 Task: Set up a 30-minute session to provide training on software tools.
Action: Mouse moved to (44, 115)
Screenshot: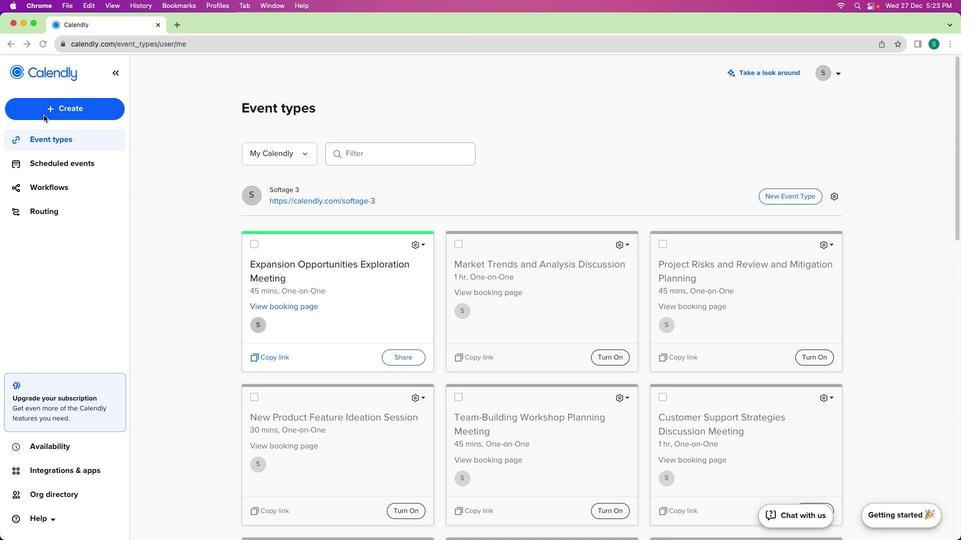
Action: Mouse pressed left at (44, 115)
Screenshot: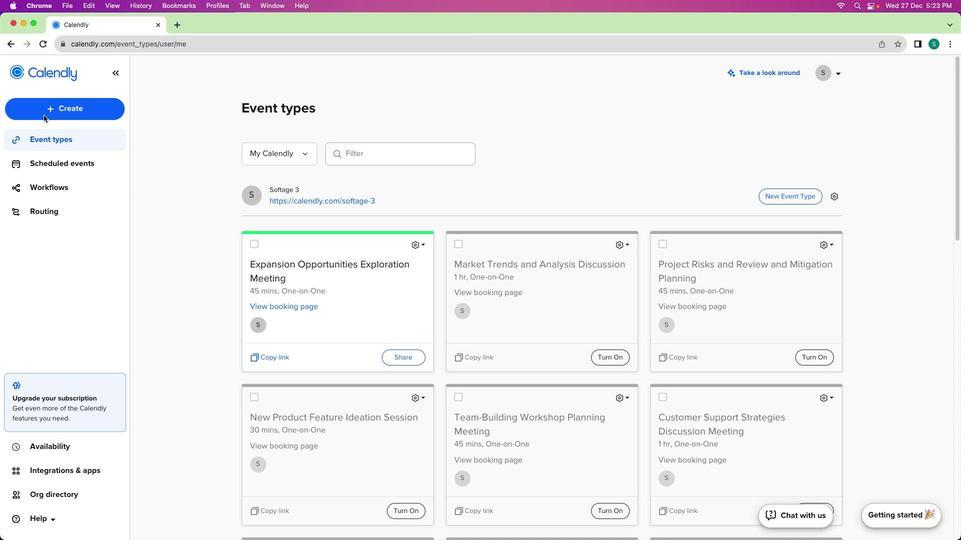 
Action: Mouse moved to (44, 113)
Screenshot: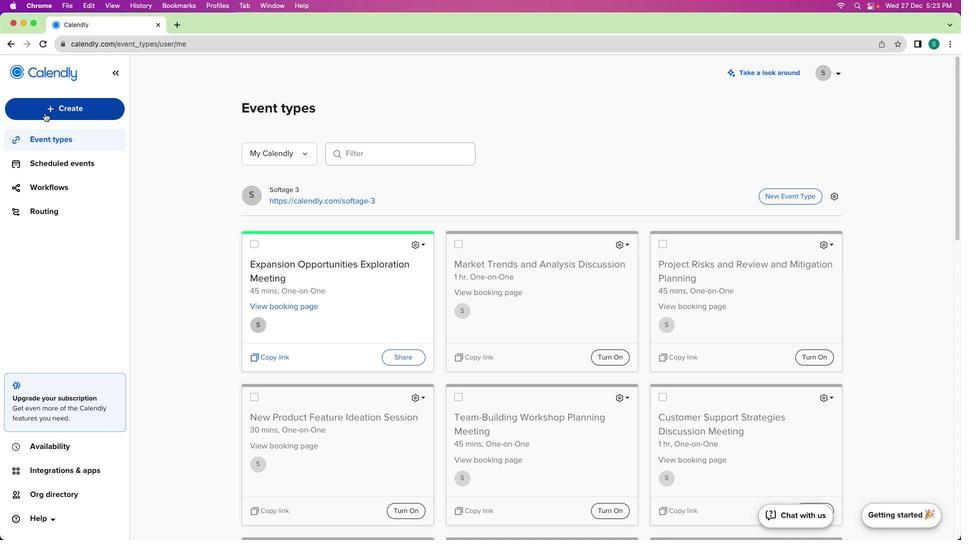 
Action: Mouse pressed left at (44, 113)
Screenshot: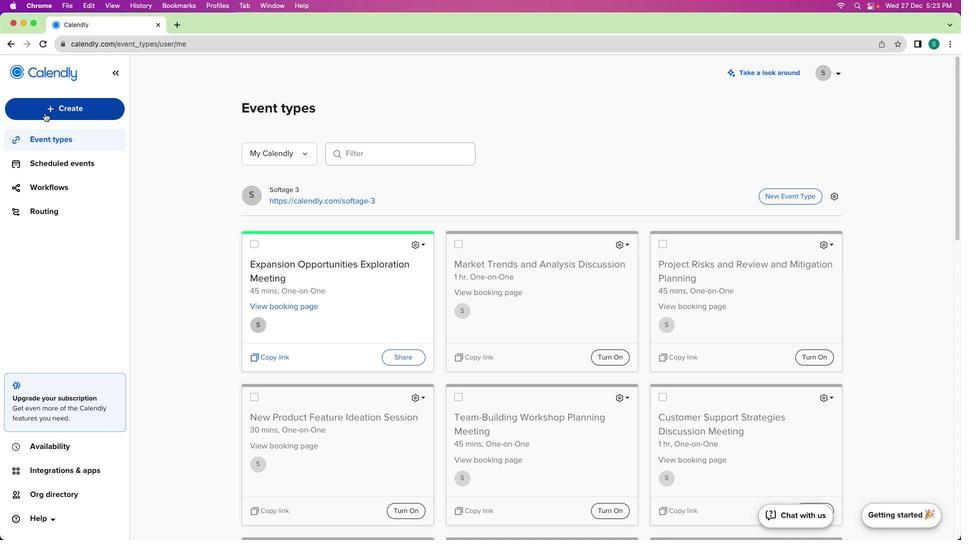 
Action: Mouse moved to (48, 138)
Screenshot: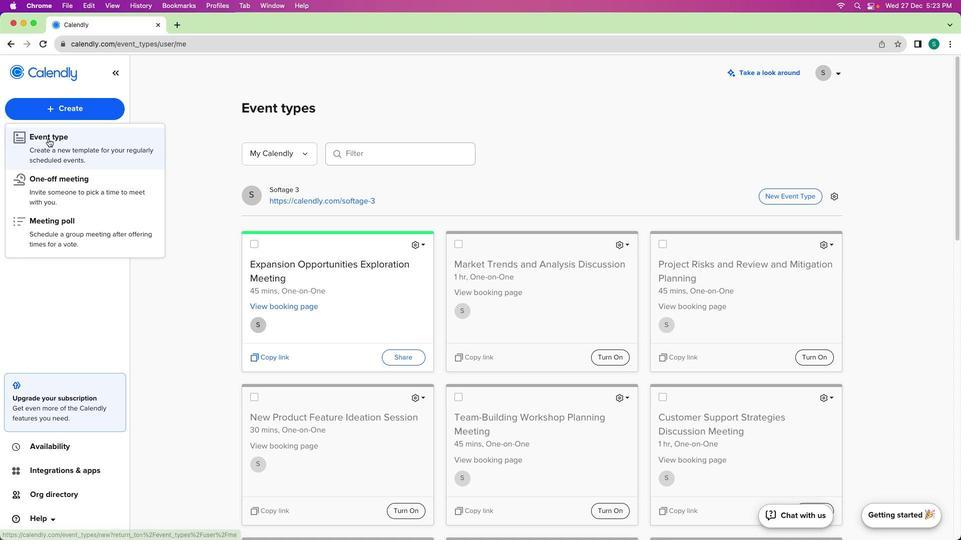 
Action: Mouse pressed left at (48, 138)
Screenshot: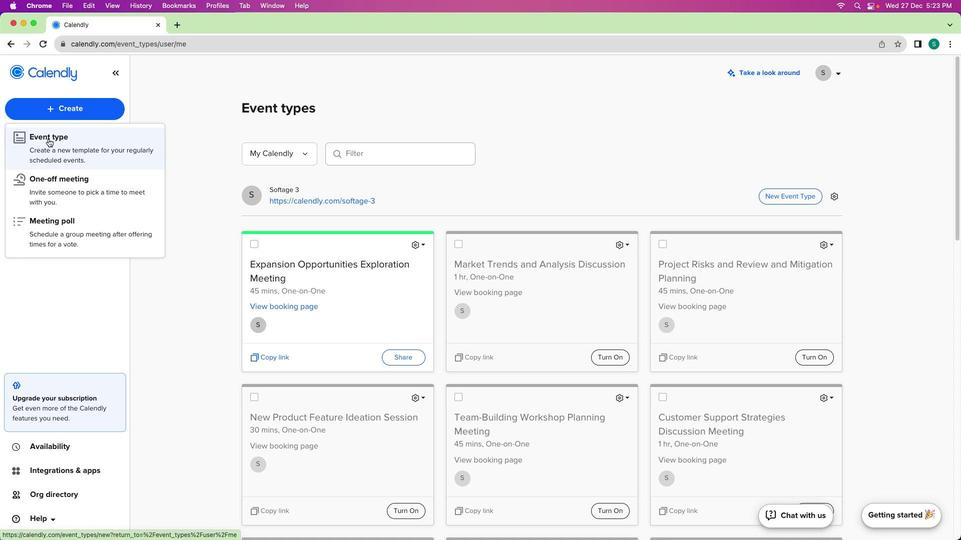 
Action: Mouse moved to (352, 208)
Screenshot: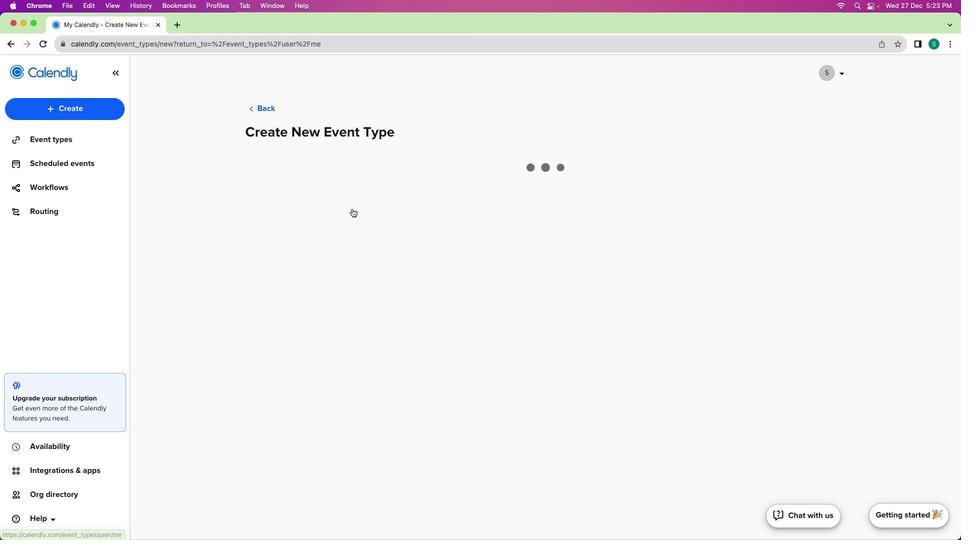
Action: Mouse pressed left at (352, 208)
Screenshot: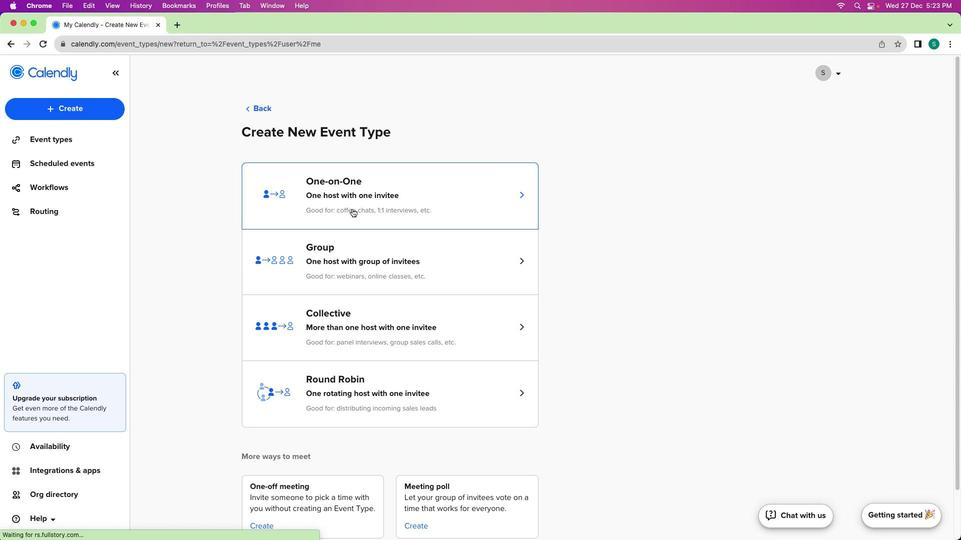
Action: Mouse moved to (120, 161)
Screenshot: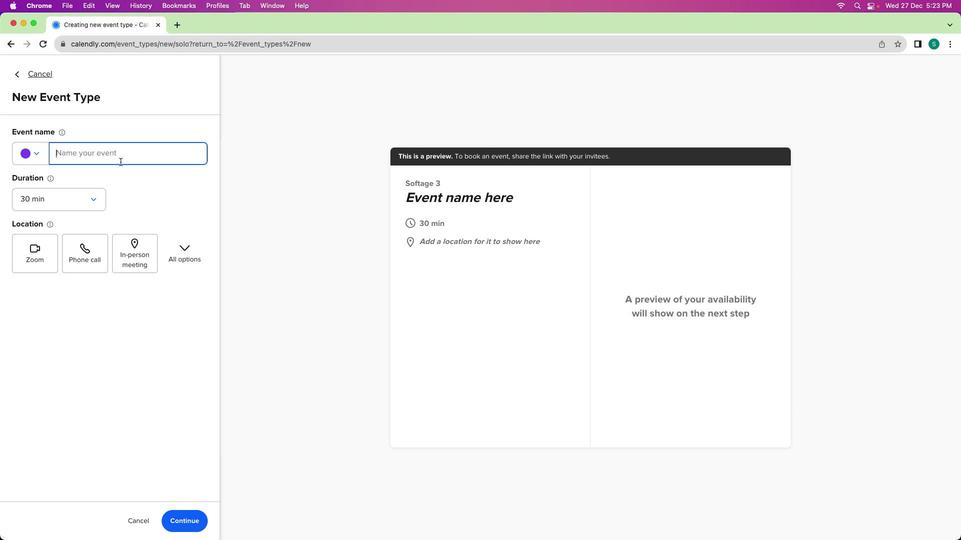 
Action: Mouse pressed left at (120, 161)
Screenshot: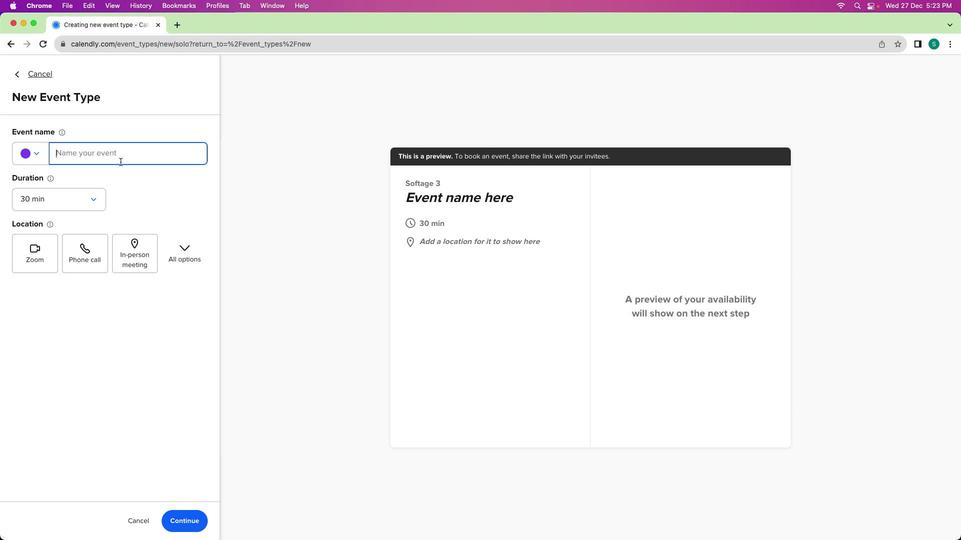 
Action: Mouse moved to (122, 156)
Screenshot: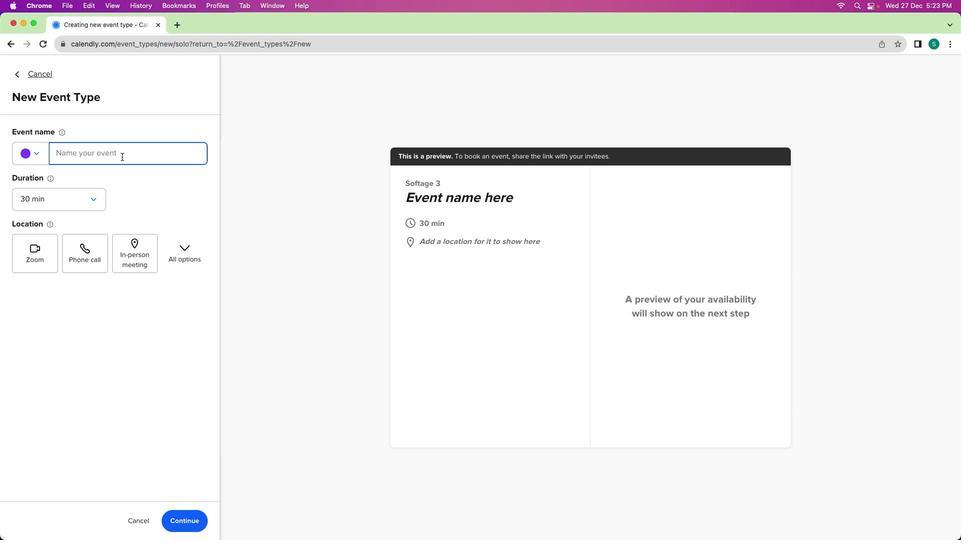 
Action: Key pressed Key.shift'S''o''f''t''w''a''r''e'Key.spaceKey.shift'T''o''o''l''s'Key.spaceKey.shift'T''r''a''i''n''i''n''g'Key.spaceKey.shift'S''e''s''s''i''o''n'
Screenshot: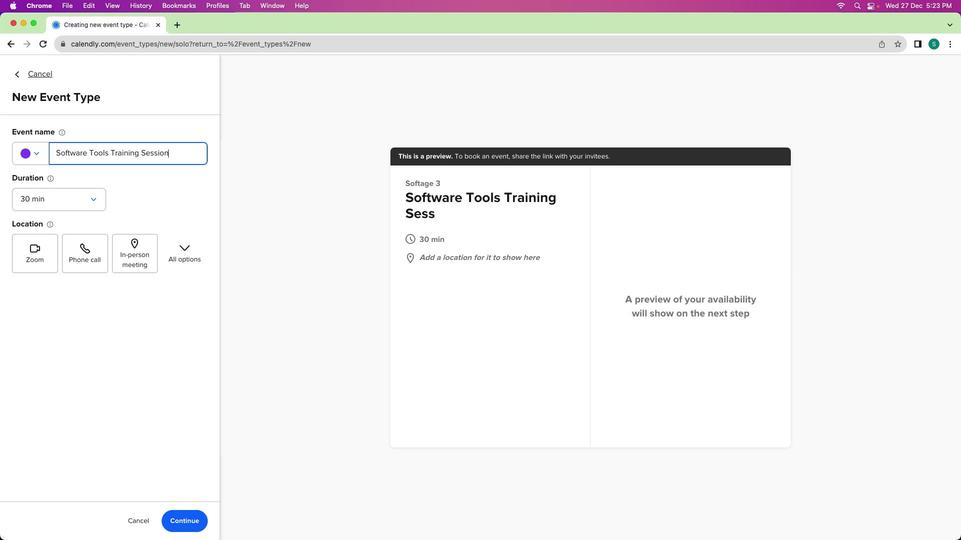 
Action: Mouse moved to (48, 156)
Screenshot: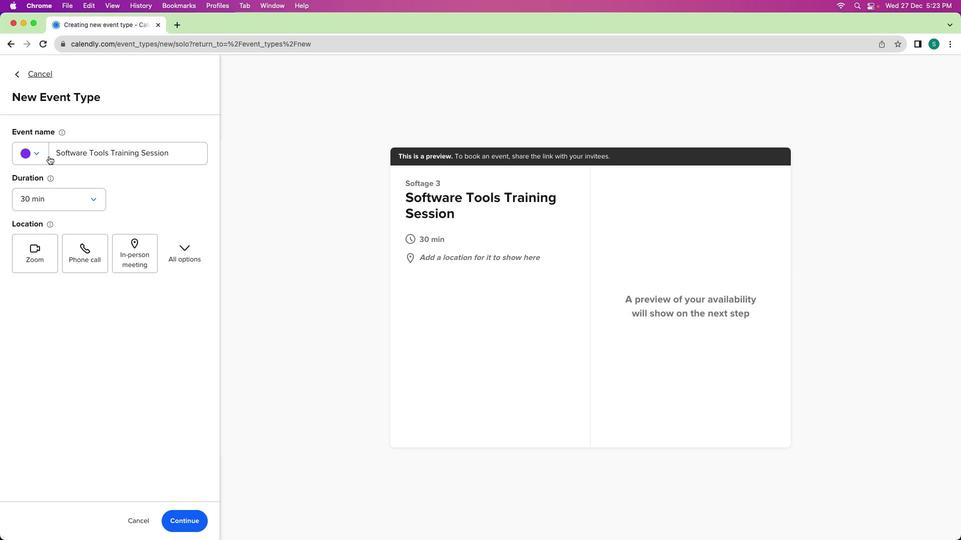 
Action: Mouse pressed left at (48, 156)
Screenshot: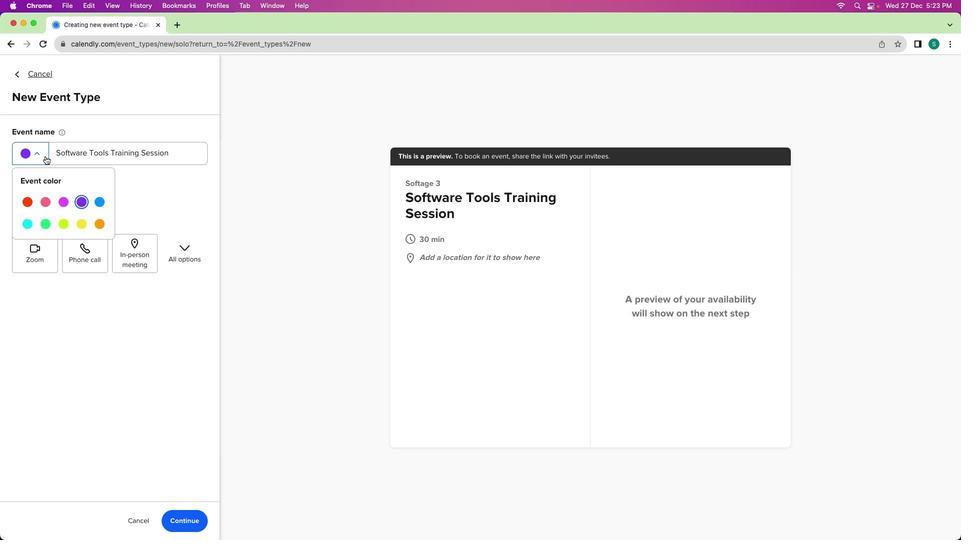 
Action: Mouse moved to (65, 221)
Screenshot: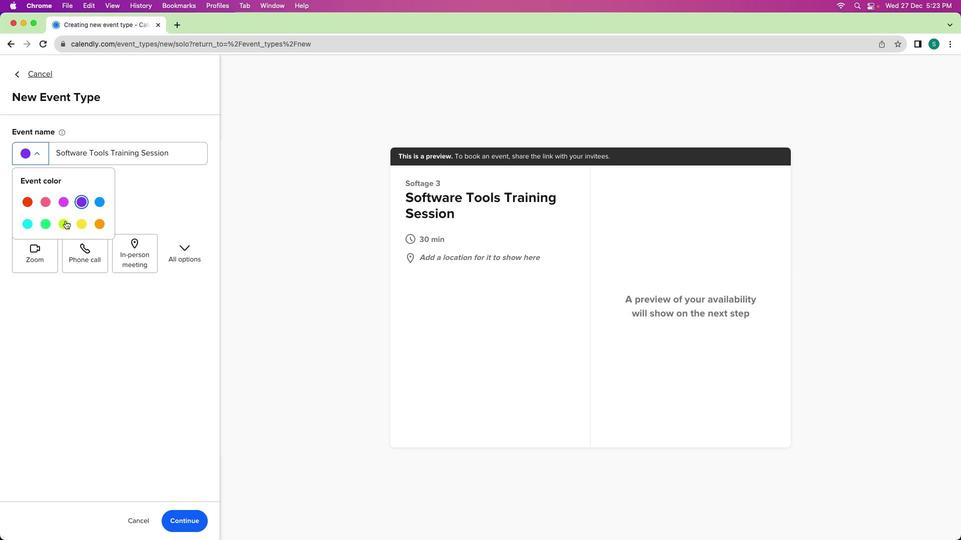 
Action: Mouse pressed left at (65, 221)
Screenshot: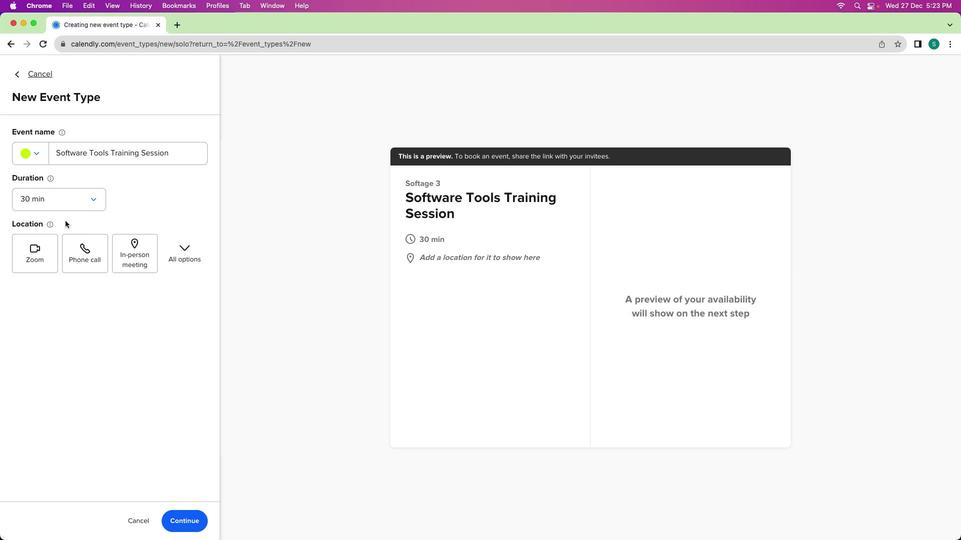
Action: Mouse moved to (88, 198)
Screenshot: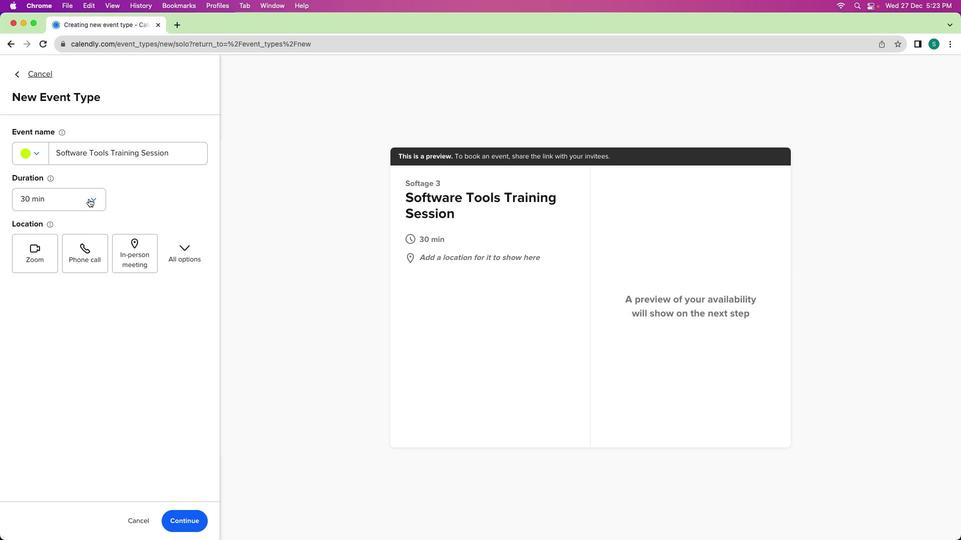 
Action: Mouse pressed left at (88, 198)
Screenshot: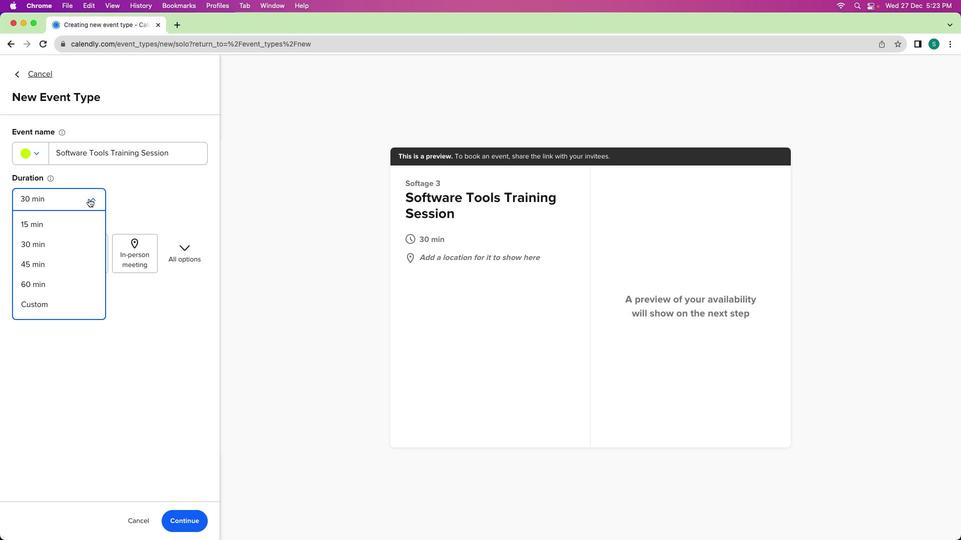 
Action: Mouse moved to (63, 238)
Screenshot: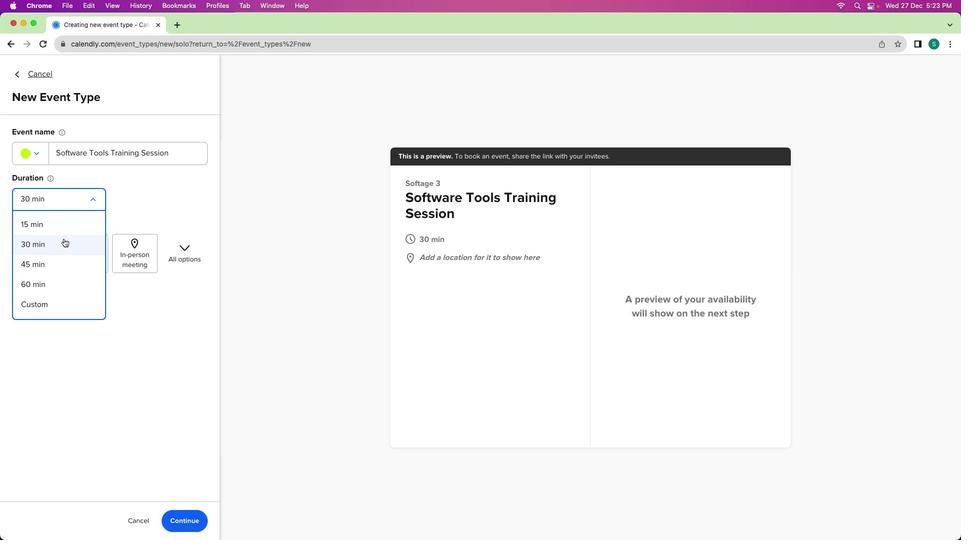 
Action: Mouse pressed left at (63, 238)
Screenshot: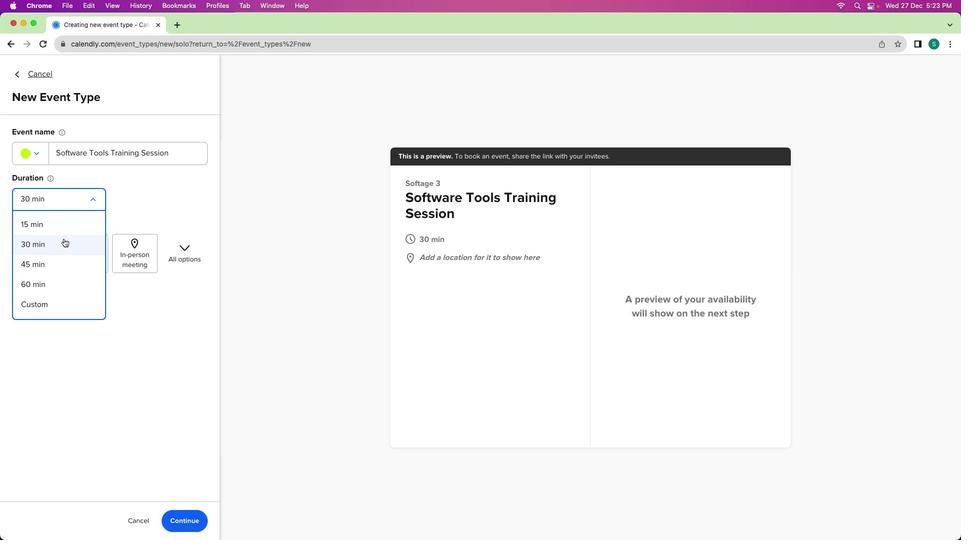
Action: Mouse moved to (32, 264)
Screenshot: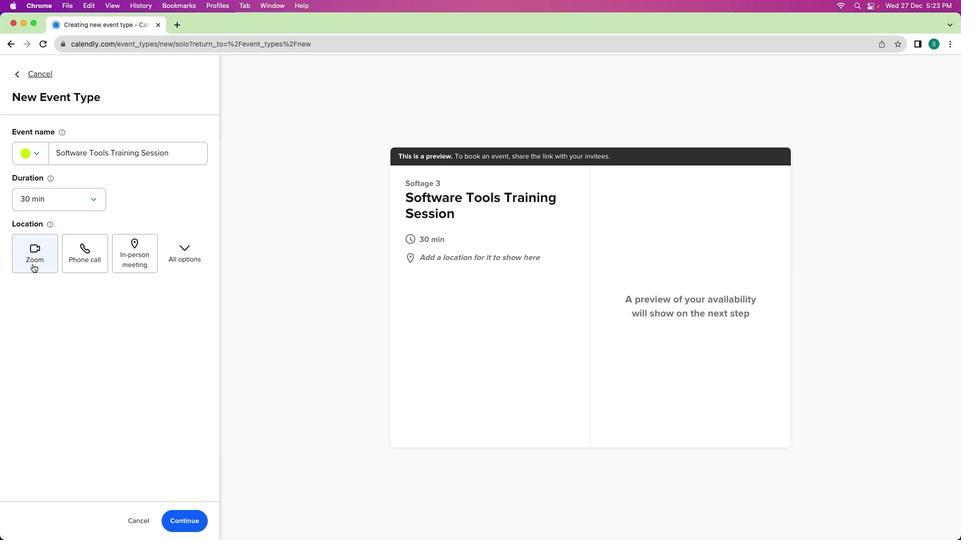 
Action: Mouse pressed left at (32, 264)
Screenshot: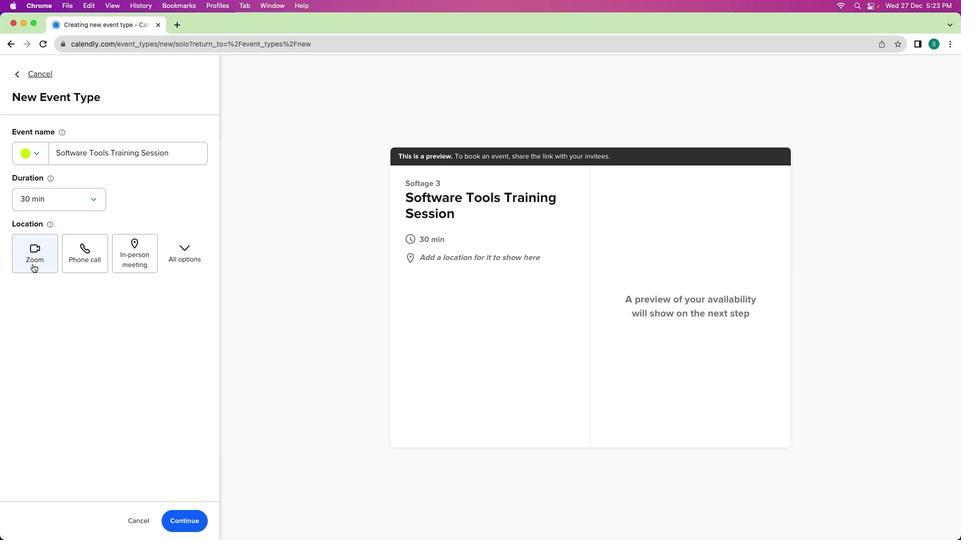 
Action: Mouse moved to (188, 519)
Screenshot: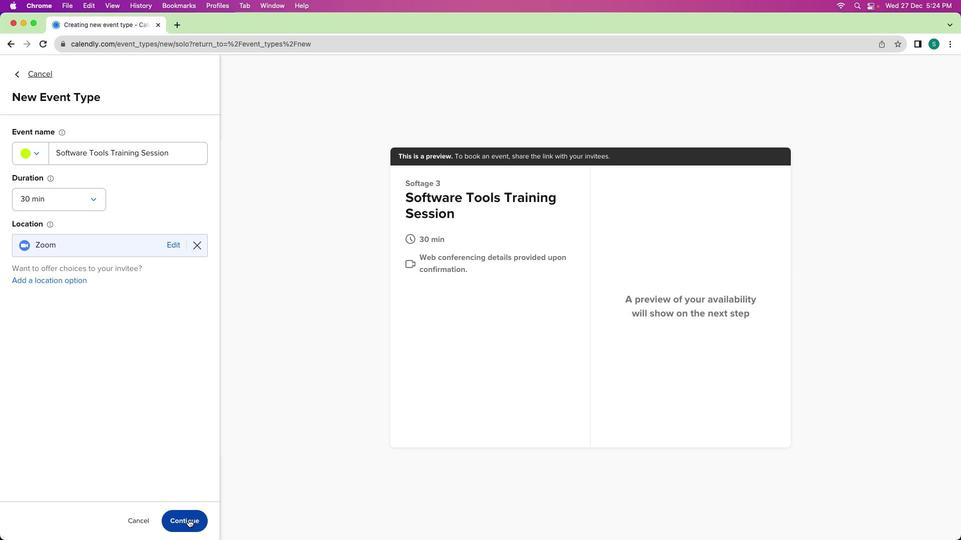
Action: Mouse pressed left at (188, 519)
Screenshot: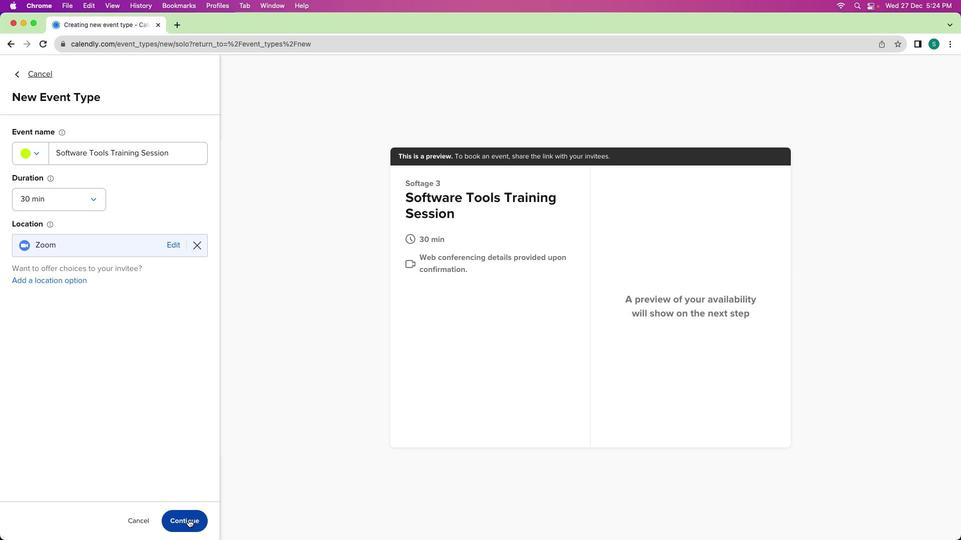 
Action: Mouse moved to (105, 175)
Screenshot: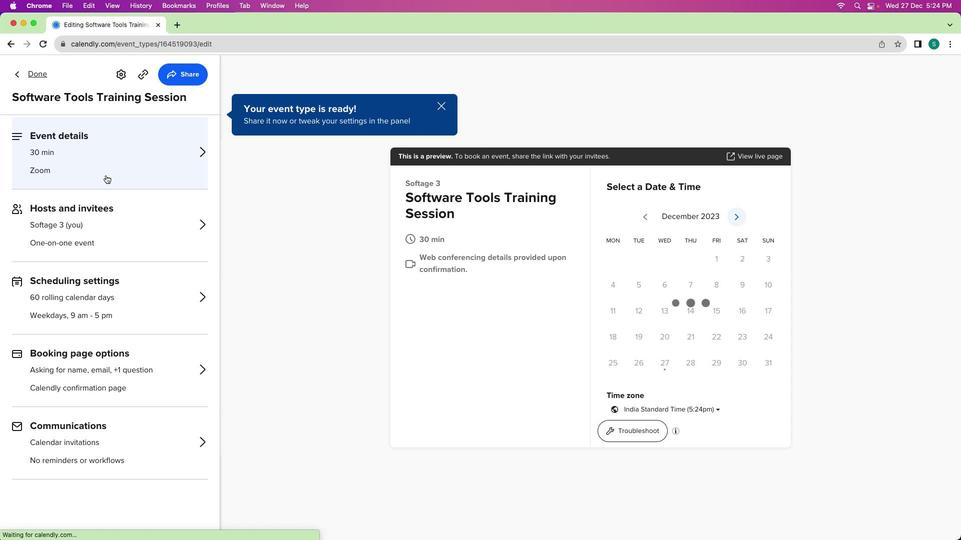 
Action: Mouse pressed left at (105, 175)
Screenshot: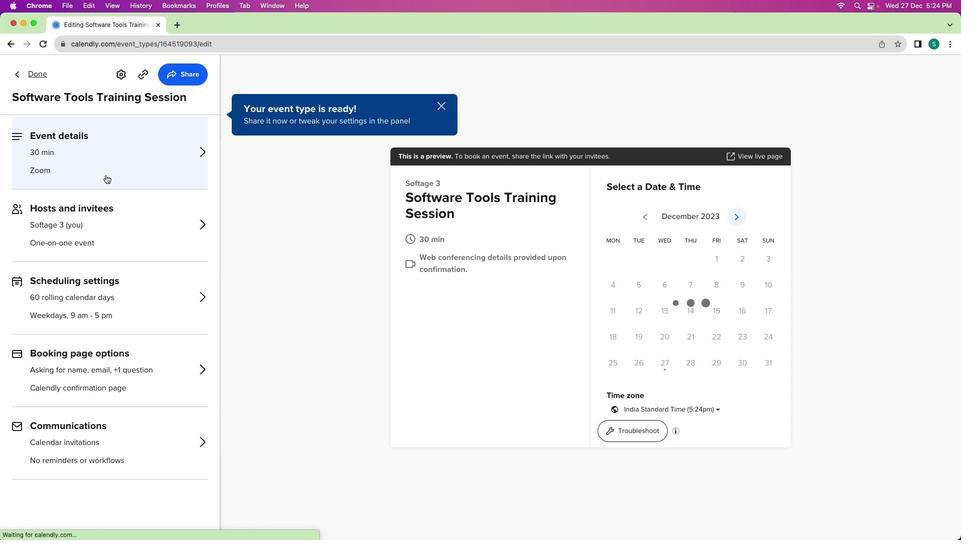 
Action: Mouse moved to (123, 373)
Screenshot: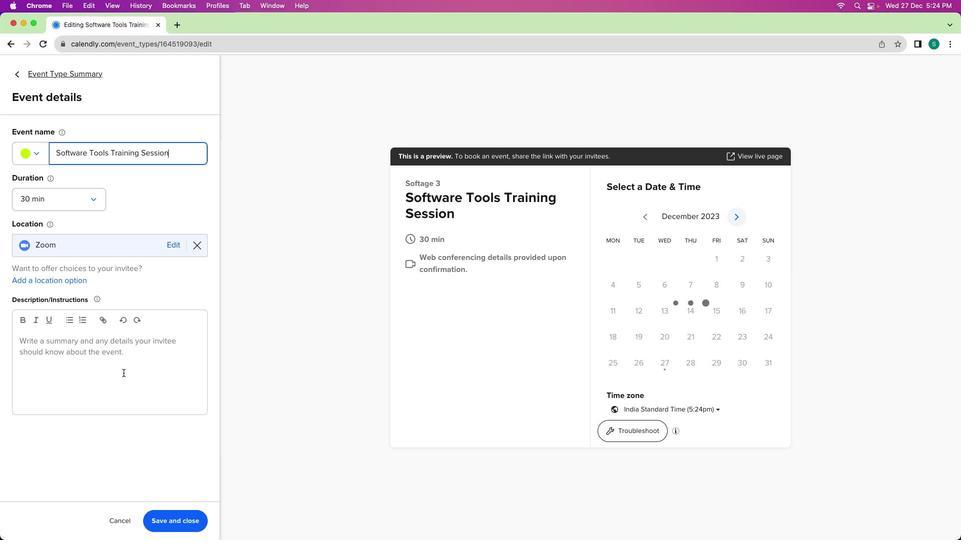 
Action: Mouse pressed left at (123, 373)
Screenshot: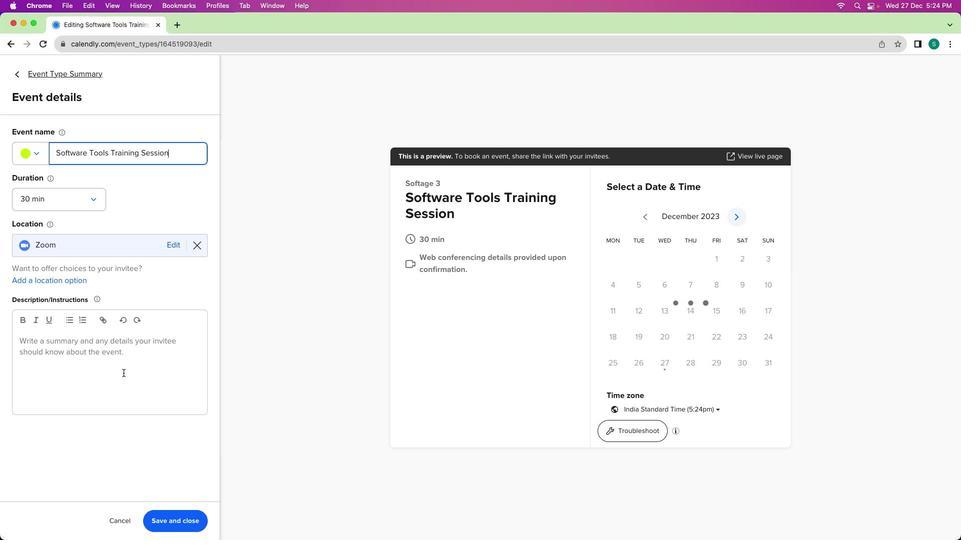 
Action: Mouse moved to (126, 372)
Screenshot: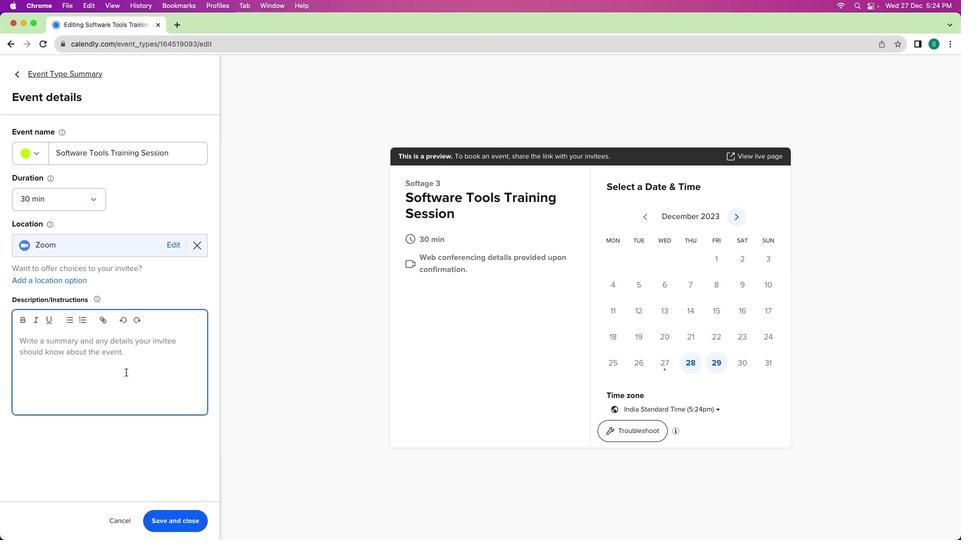 
Action: Key pressed Key.shift'J''o''i''n'Key.space'm''e'Key.space'f''o''r'Key.space'a'Key.space'c''o''n''c''i''s''e'Key.space'3''0''-''m''i''n''u''t''e'Key.space't''r''a''i''n''i''n''g'Key.space's''e''s''s''i''o''n'Key.space'f''o''c''u''s''e''d'Key.space'o''n'Key.space'e''n''h''a''n''c''i''n''g'Key.space'y''o''u''r'Key.space'p''r''o''f''i''c''e''i''n''c''y'Key.space'w''i''t'Key.leftKey.leftKey.leftKey.leftKey.leftKey.leftKey.backspaceKey.rightKey.leftKey.left'n'Key.rightKey.backspaceKey.leftKey.left'i'Key.down't'Key.backspace'h'Key.space'o''u''r'Key.space't''o''o''l''s''.'Key.spaceKey.shift'T''h''i''s'Key.space's''e''s''s''i''o''n'Key.space'w''i''l''l'Key.space'c''o''v''e''r'Key.space'k''e''y'Key.space'f''e''a''t''u''r''e''s'','Key.space't''i''p''s'','Key.space'a''n''d'Key.space'b''e''s''t'Key.space'p''r''a''c''t''i''c''e''s'Key.space't''o'Key.space'h''e''l''p'Key.space'y''o''u'Key.space'o''p''t''i''m''i''z''e'Key.space'y''o''u''r'Key.space'w''o''r''k''f''l''o''w''.'
Screenshot: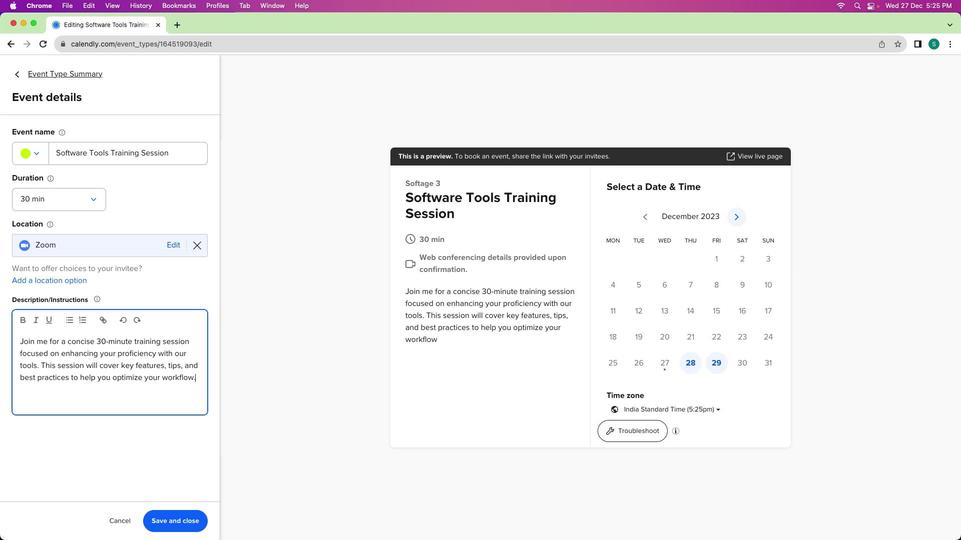 
Action: Mouse moved to (182, 519)
Screenshot: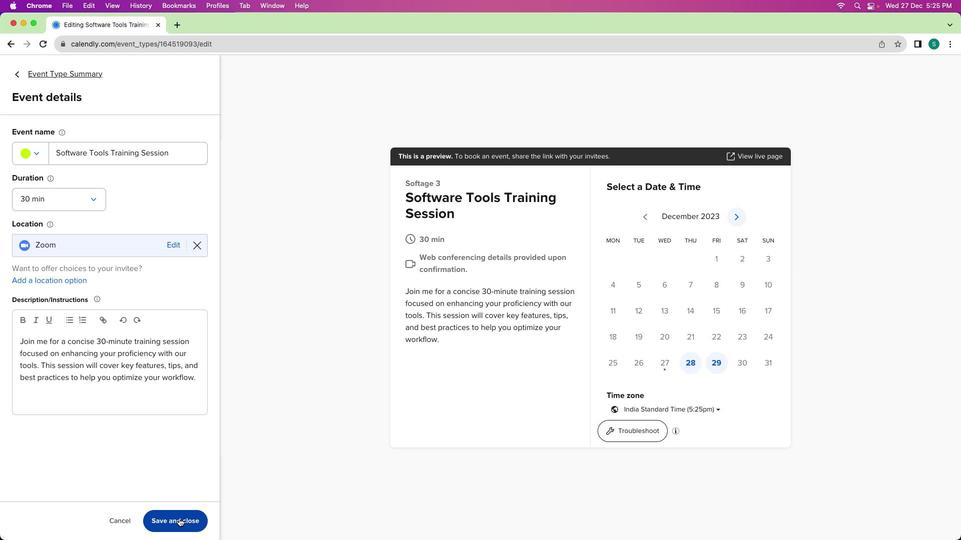 
Action: Mouse pressed left at (182, 519)
Screenshot: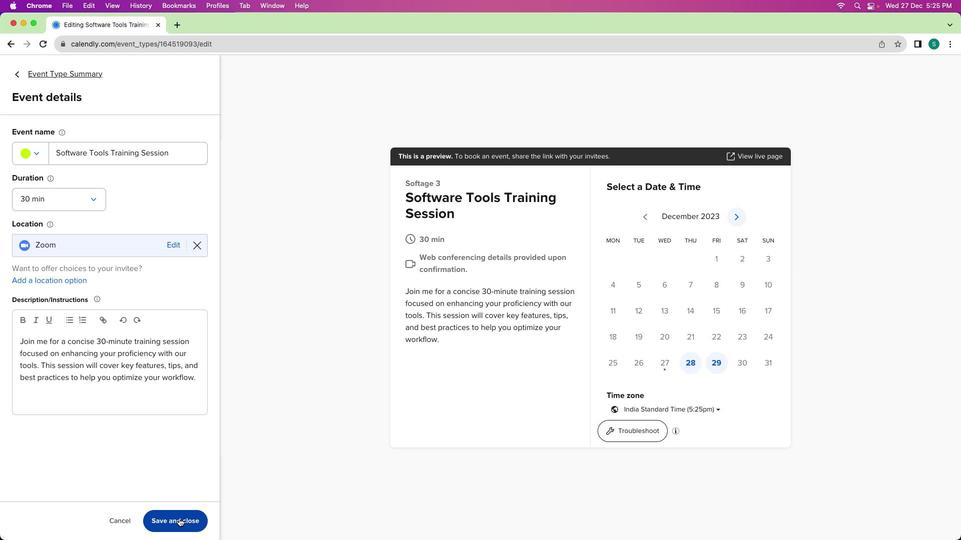 
Action: Mouse moved to (36, 72)
Screenshot: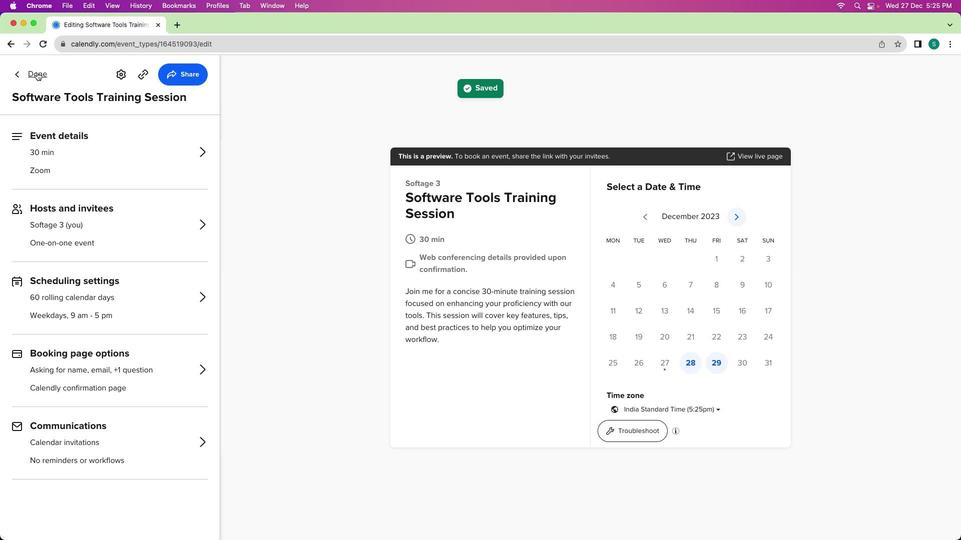 
Action: Mouse pressed left at (36, 72)
Screenshot: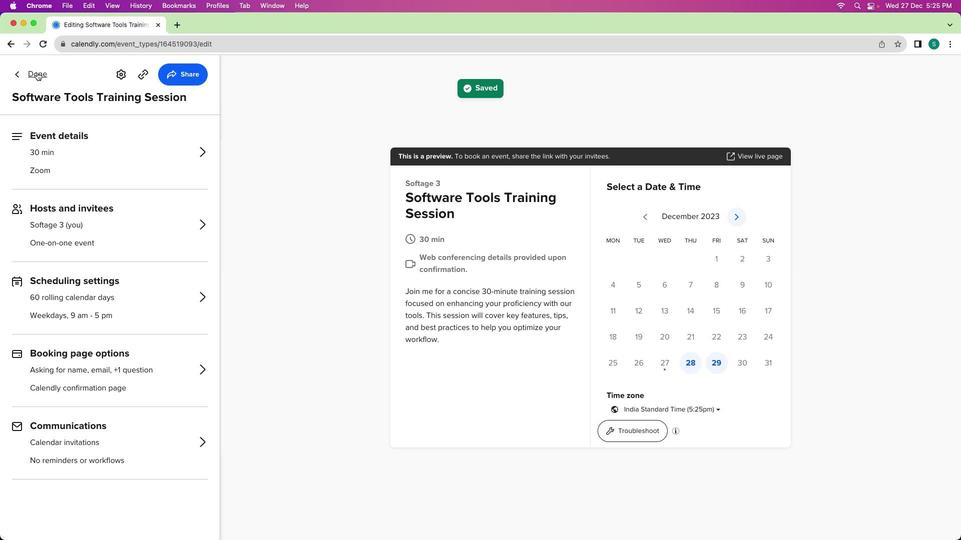 
Action: Mouse moved to (325, 255)
Screenshot: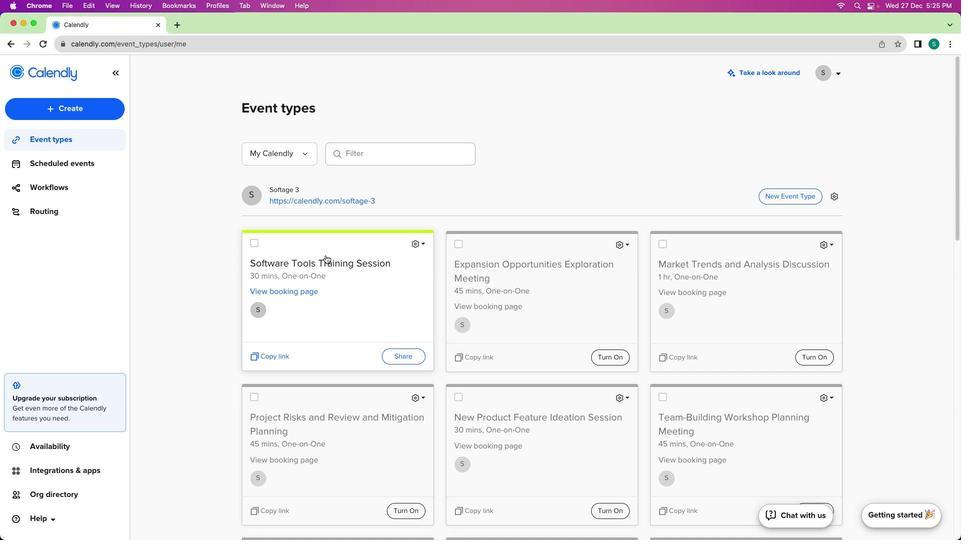 
